 Task: Create a section Feature Prioritization Sprint and in the section, add a milestone Remote Access Enablement in the project ZoneTech.
Action: Mouse moved to (238, 619)
Screenshot: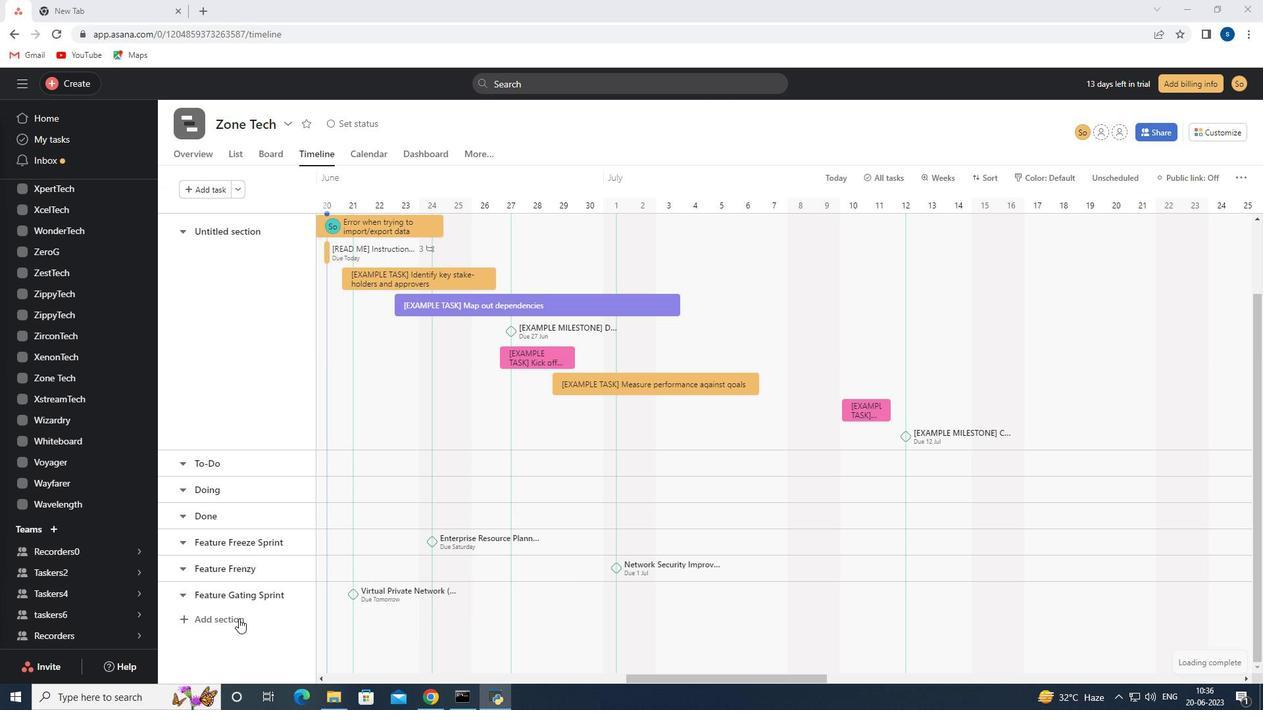 
Action: Mouse pressed left at (238, 619)
Screenshot: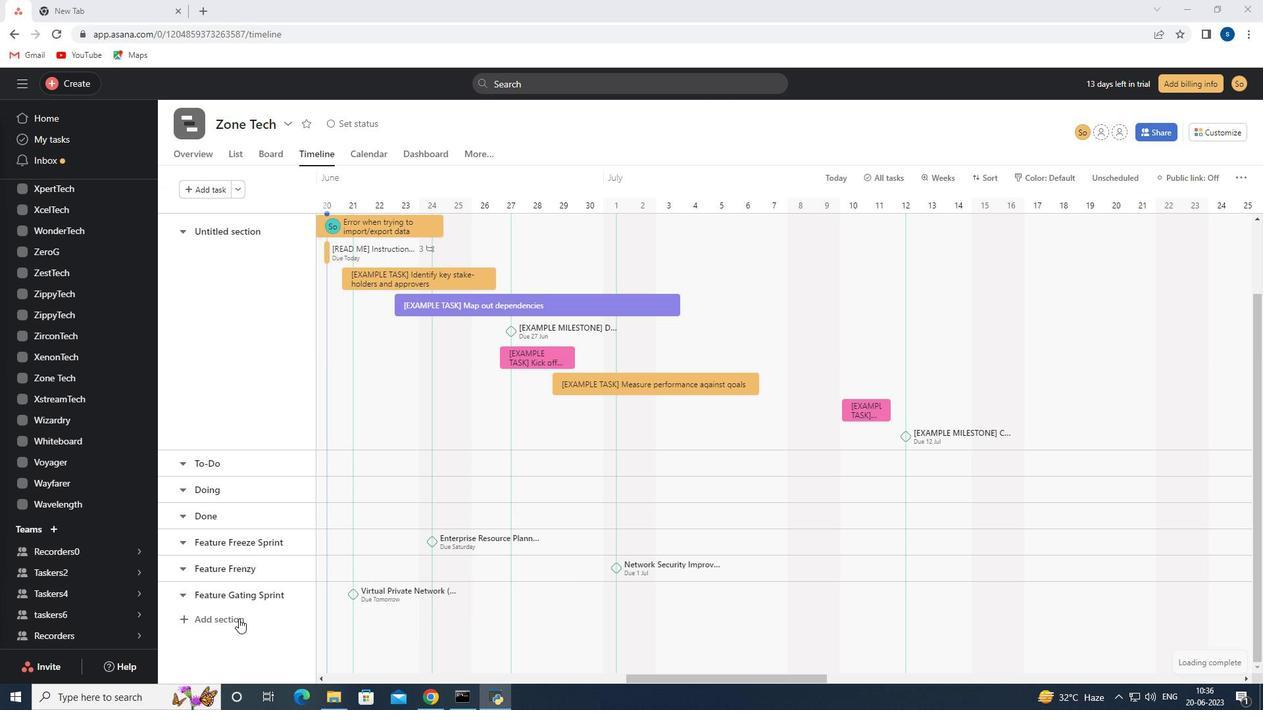 
Action: Key pressed <Key.shift><Key.shift><Key.shift><Key.shift><Key.shift><Key.shift><Key.shift><Key.shift><Key.shift><Key.shift><Key.shift><Key.shift><Key.shift><Key.shift><Key.shift><Key.shift><Key.shift>feature<Key.space><Key.shift>Prioritization<Key.space><Key.shift>Sprint
Screenshot: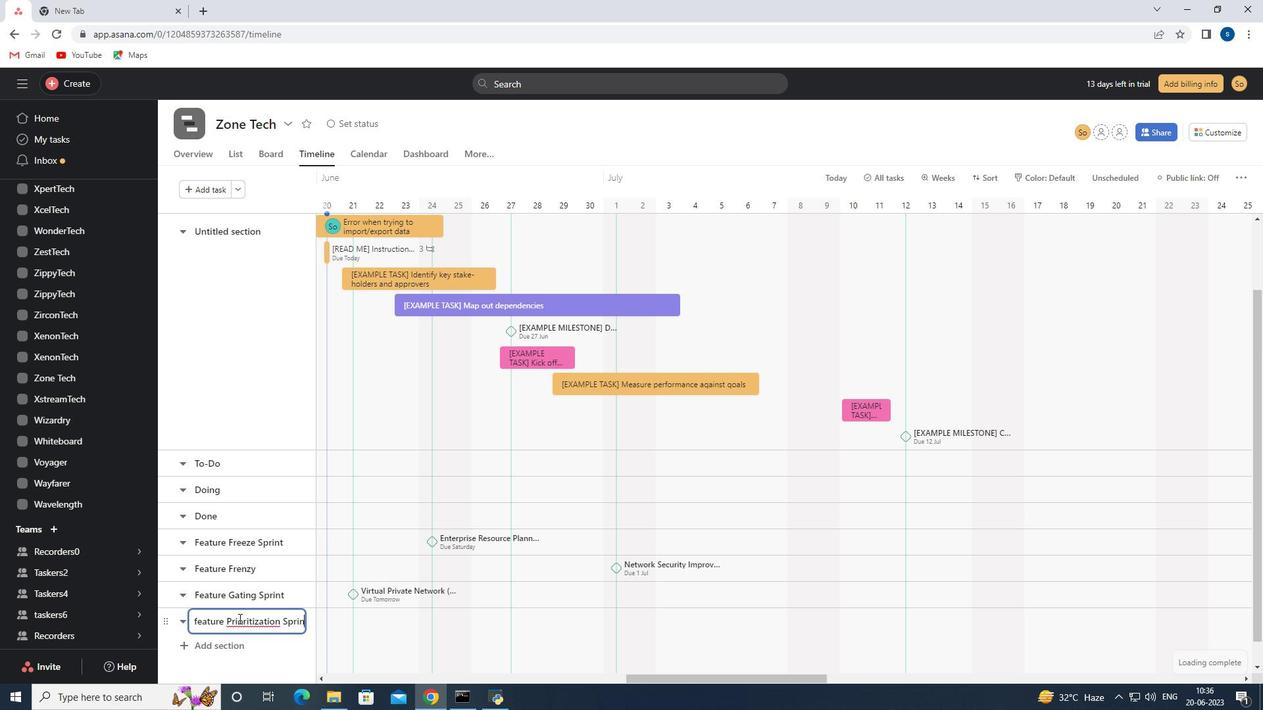 
Action: Mouse moved to (394, 623)
Screenshot: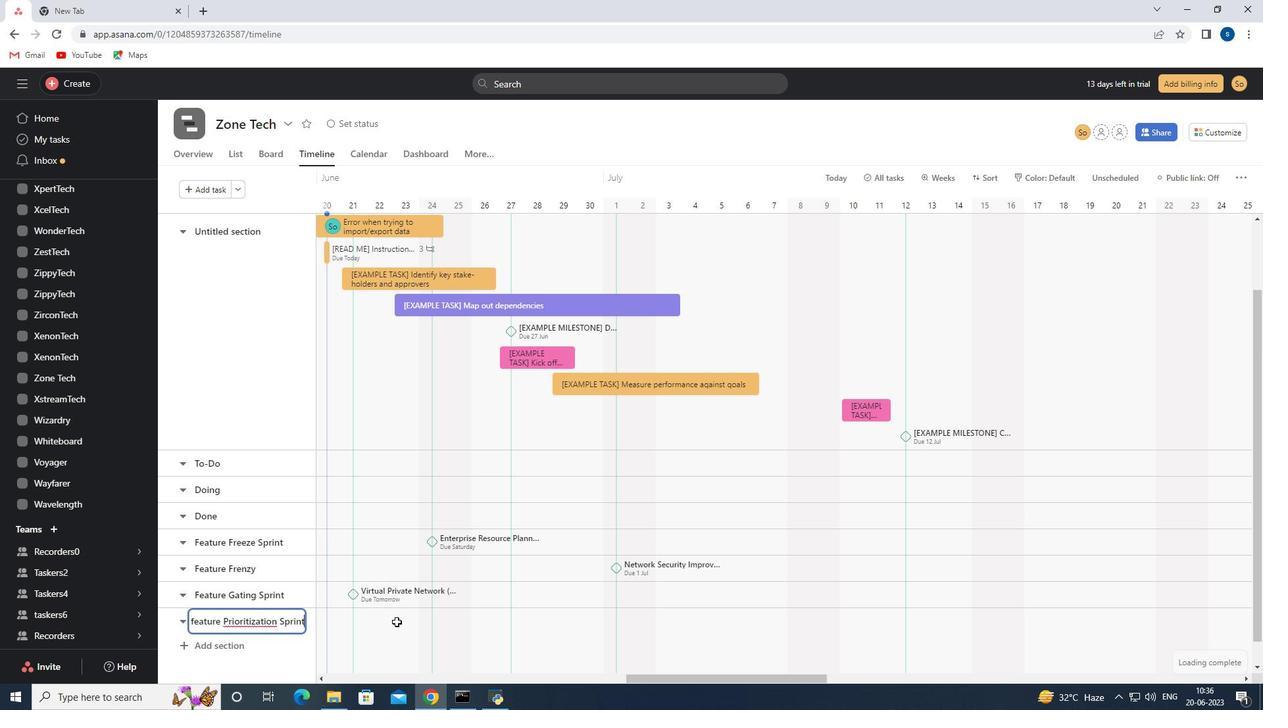 
Action: Mouse pressed left at (394, 623)
Screenshot: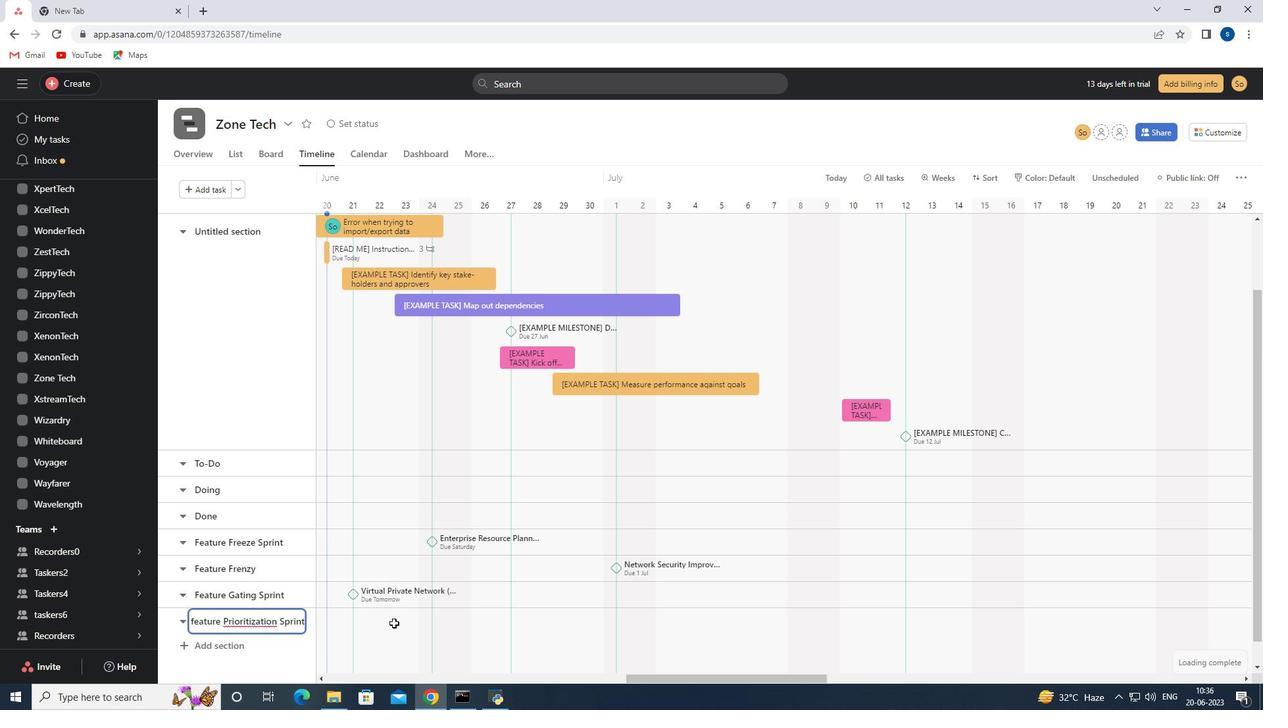 
Action: Key pressed <Key.shift><Key.shift><Key.shift><Key.shift><Key.shift><Key.shift><Key.shift><Key.shift><Key.shift><Key.shift><Key.shift><Key.shift><Key.shift><Key.shift><Key.shift>Remote<Key.space><Key.shift>Access<Key.space><Key.shift><Key.shift>Enablement
Screenshot: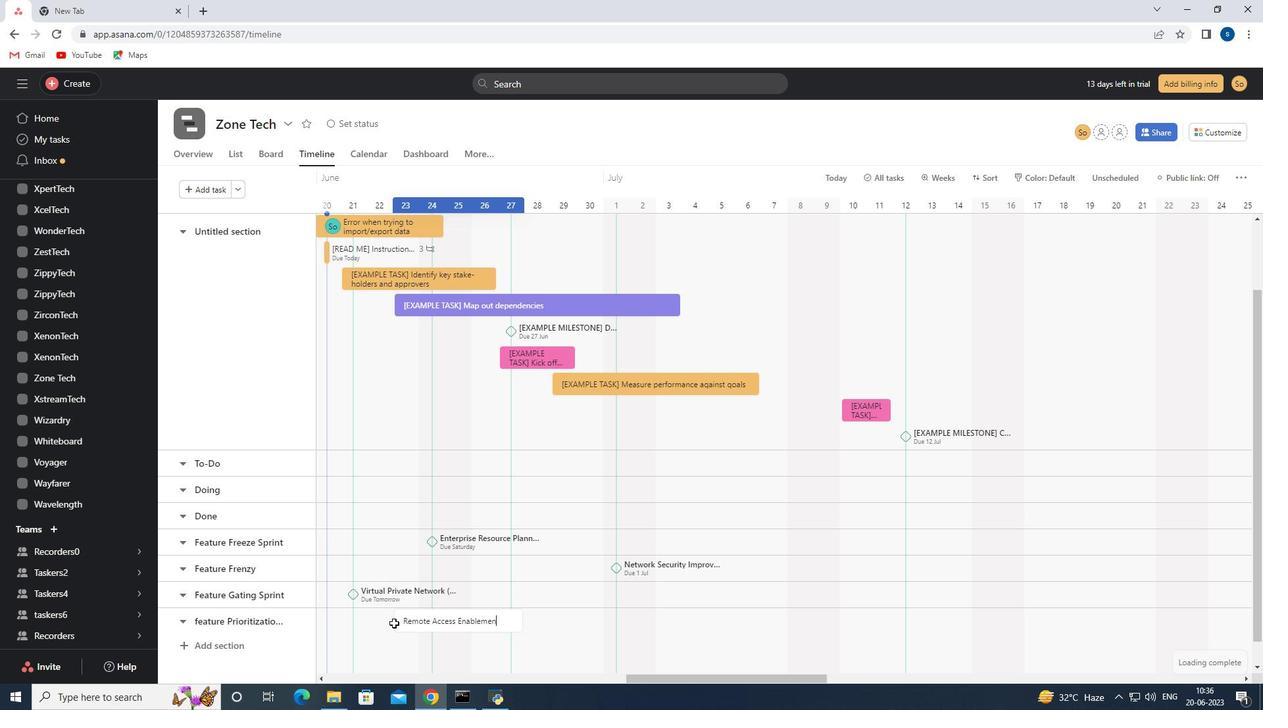 
Action: Mouse moved to (443, 619)
Screenshot: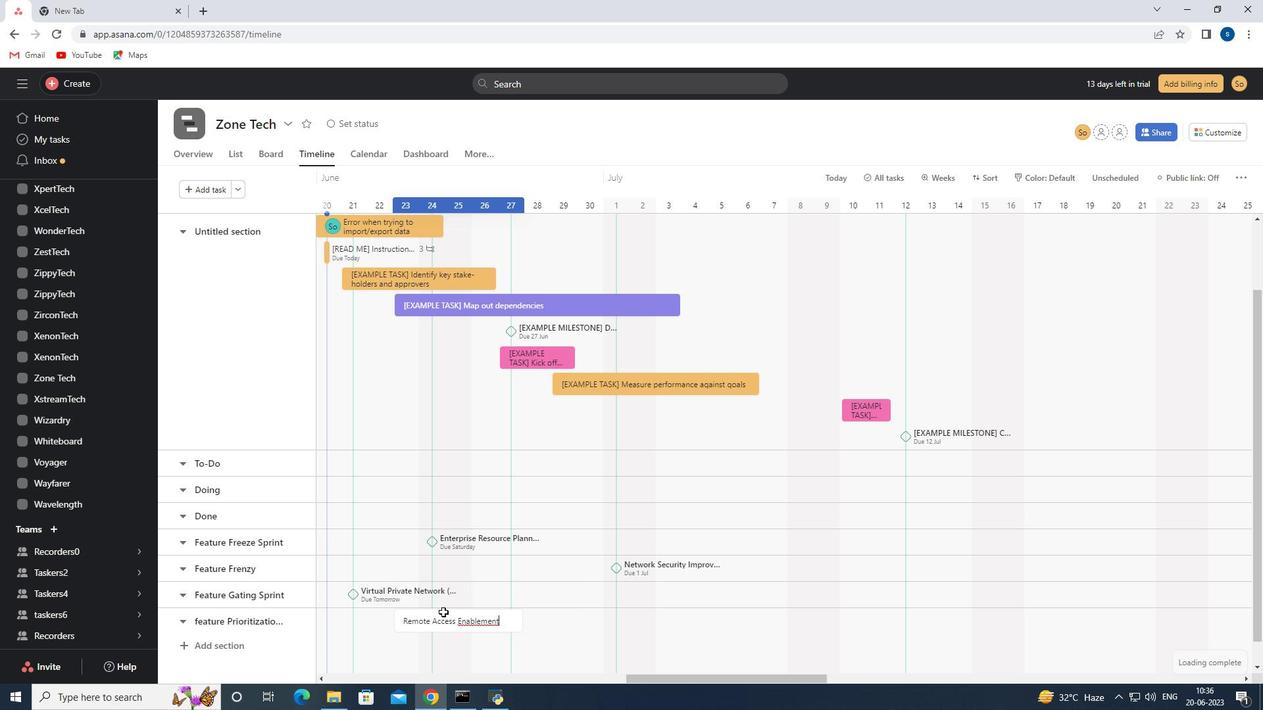
Action: Mouse pressed right at (443, 619)
Screenshot: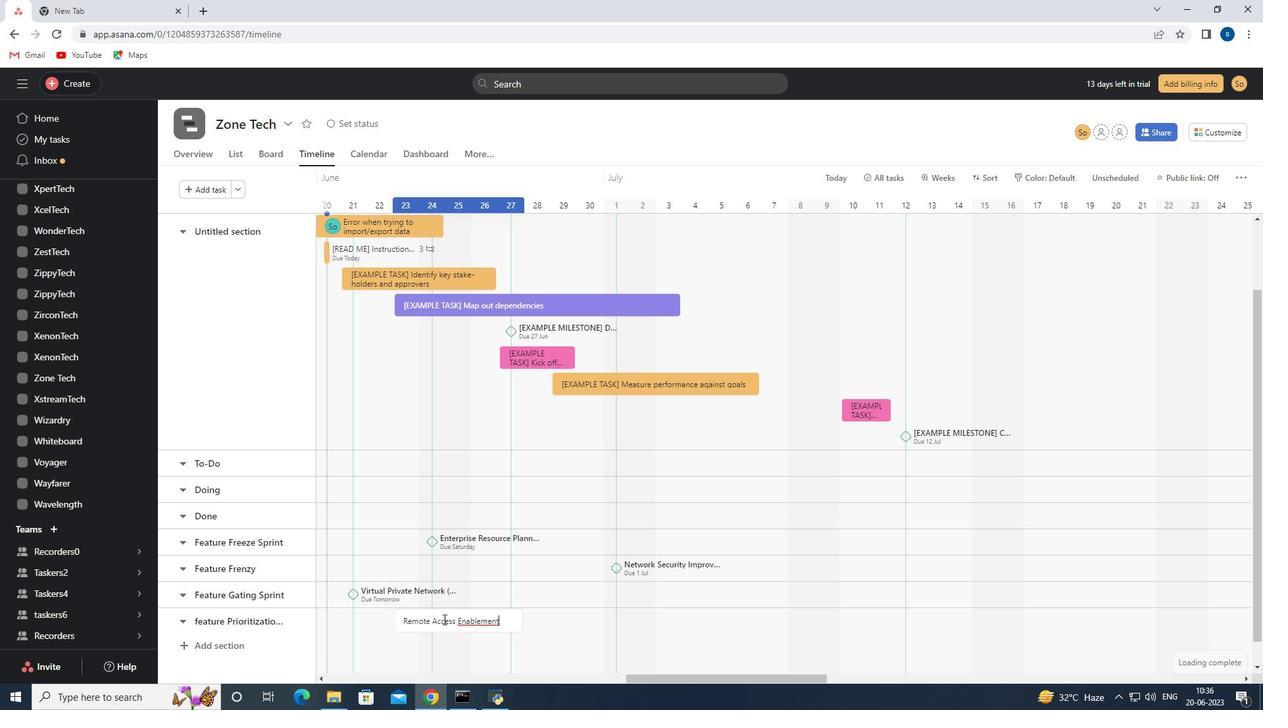 
Action: Mouse moved to (493, 550)
Screenshot: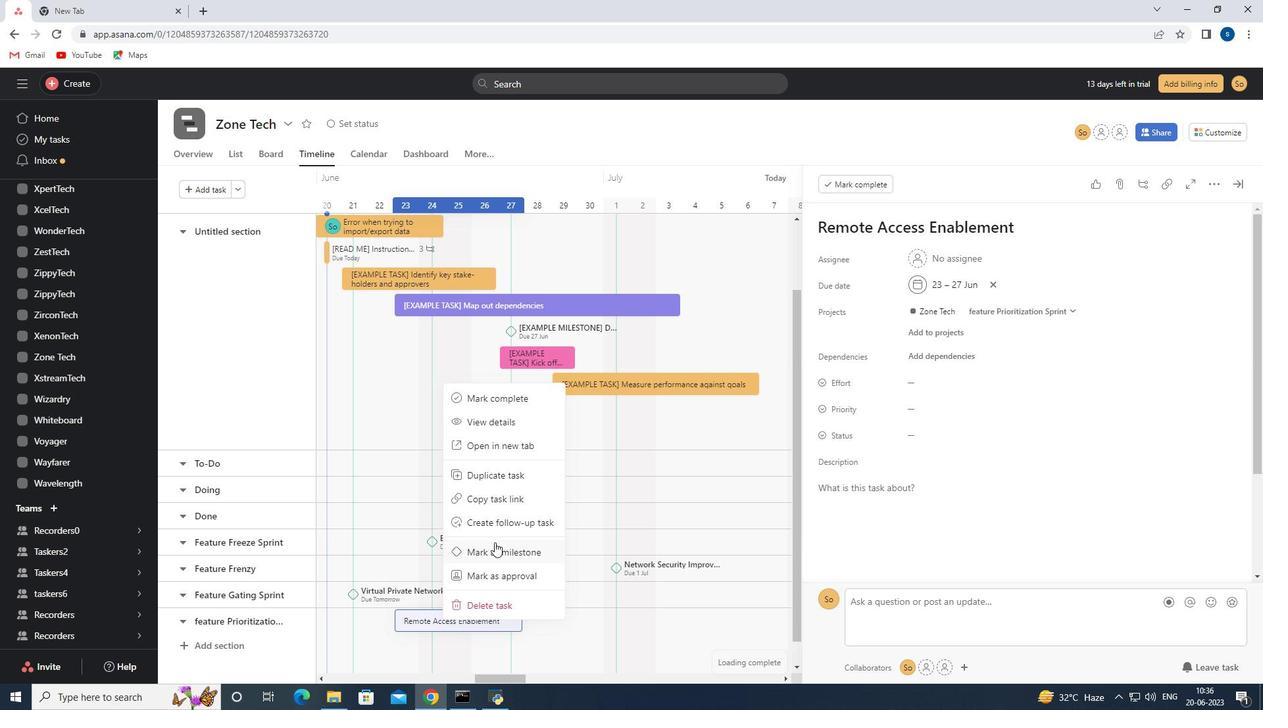 
Action: Mouse pressed left at (493, 550)
Screenshot: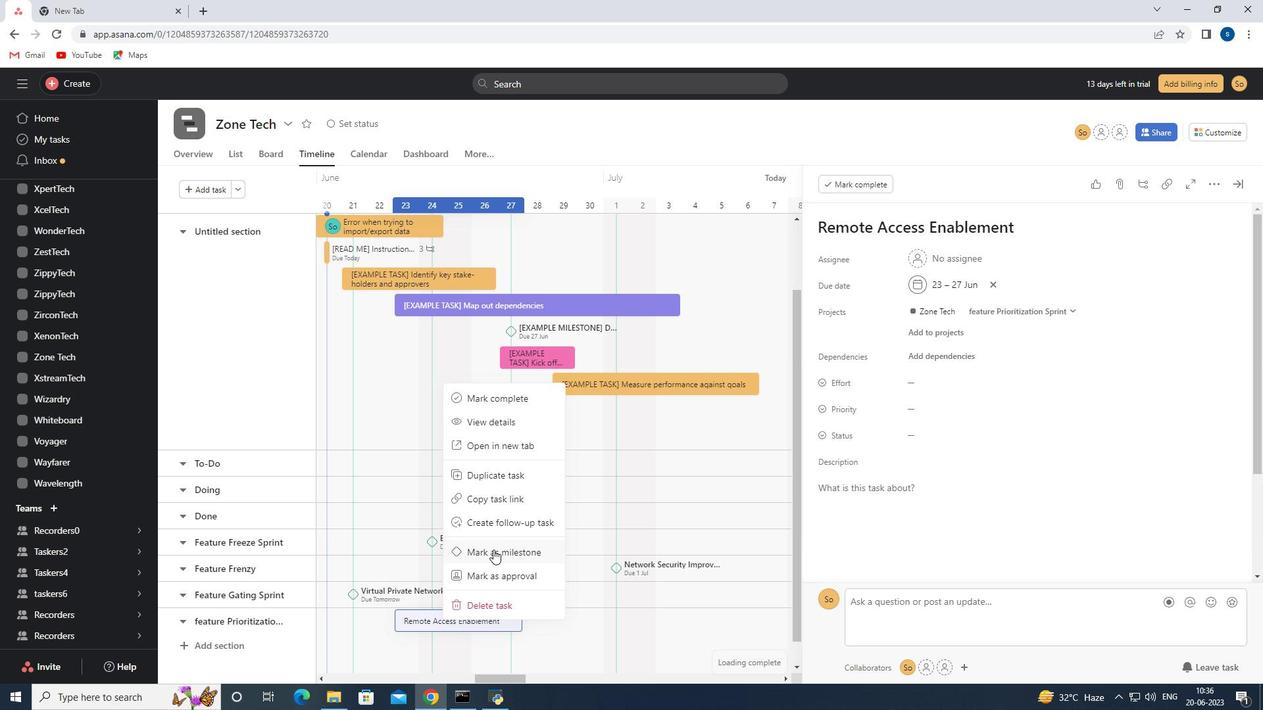
Action: Mouse moved to (572, 501)
Screenshot: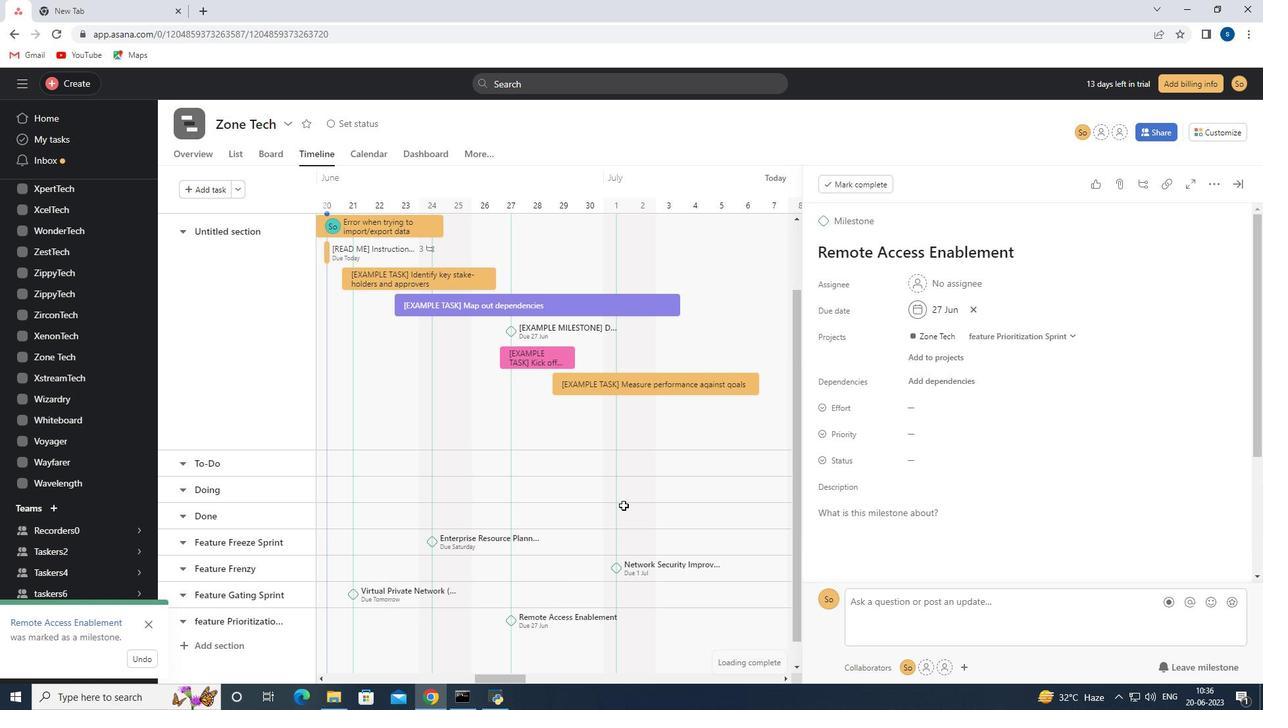 
